 Task: Apply the format duration.
Action: Mouse moved to (112, 176)
Screenshot: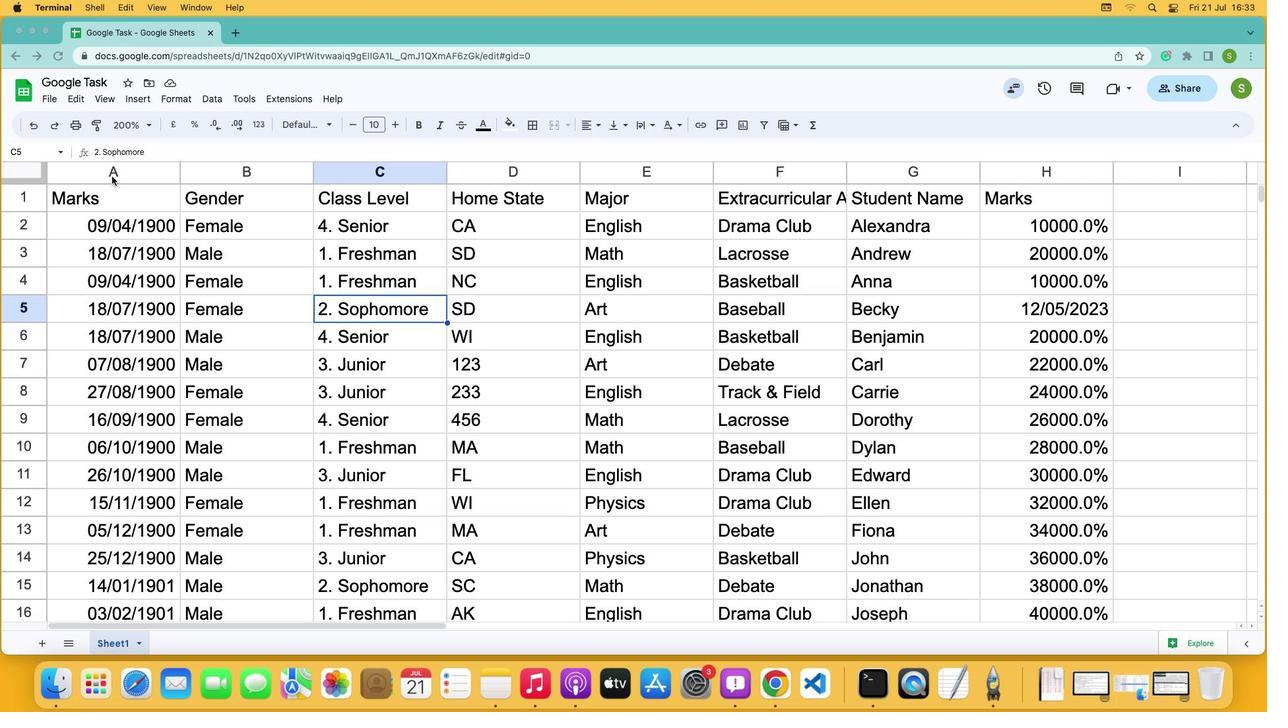 
Action: Mouse pressed left at (112, 176)
Screenshot: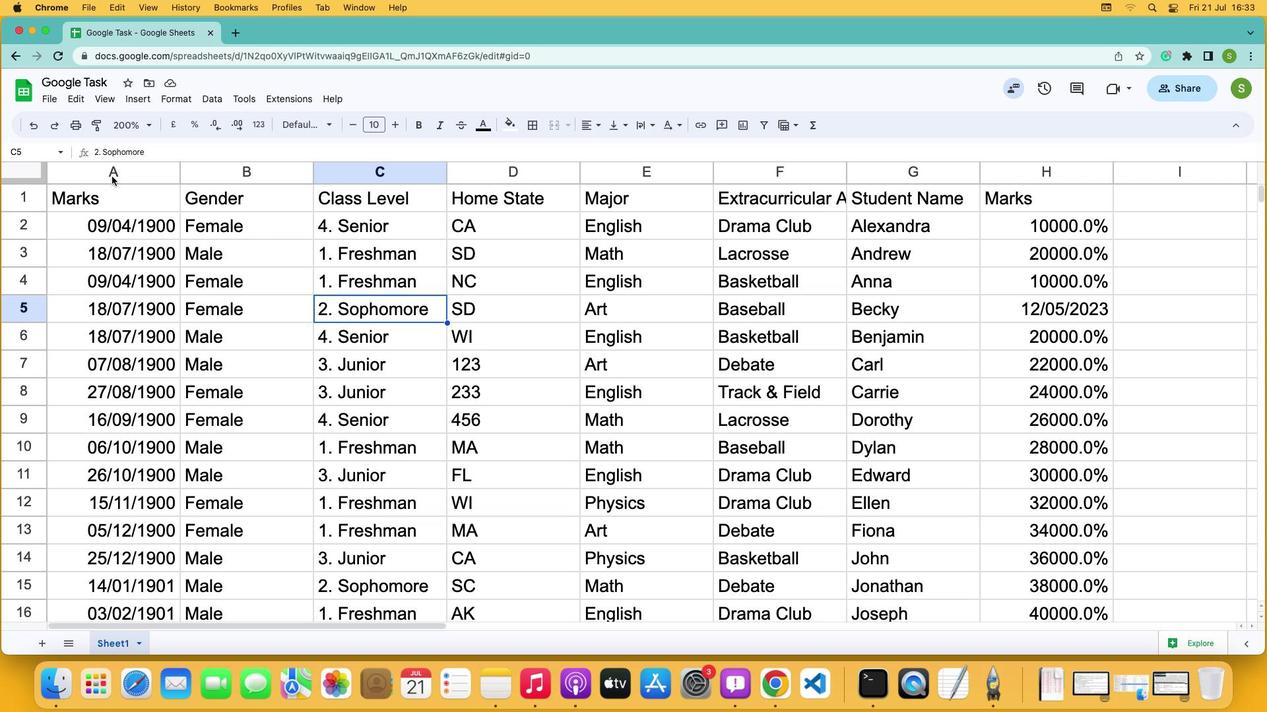 
Action: Mouse moved to (112, 174)
Screenshot: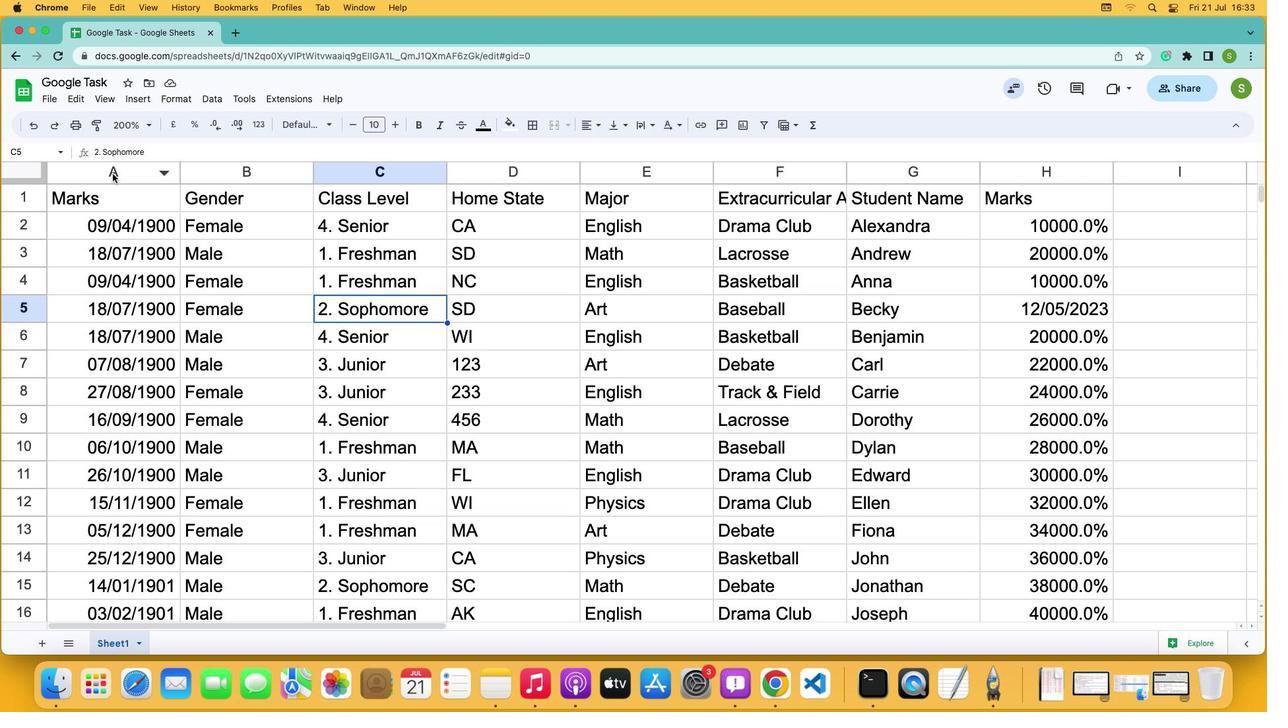 
Action: Mouse pressed left at (112, 174)
Screenshot: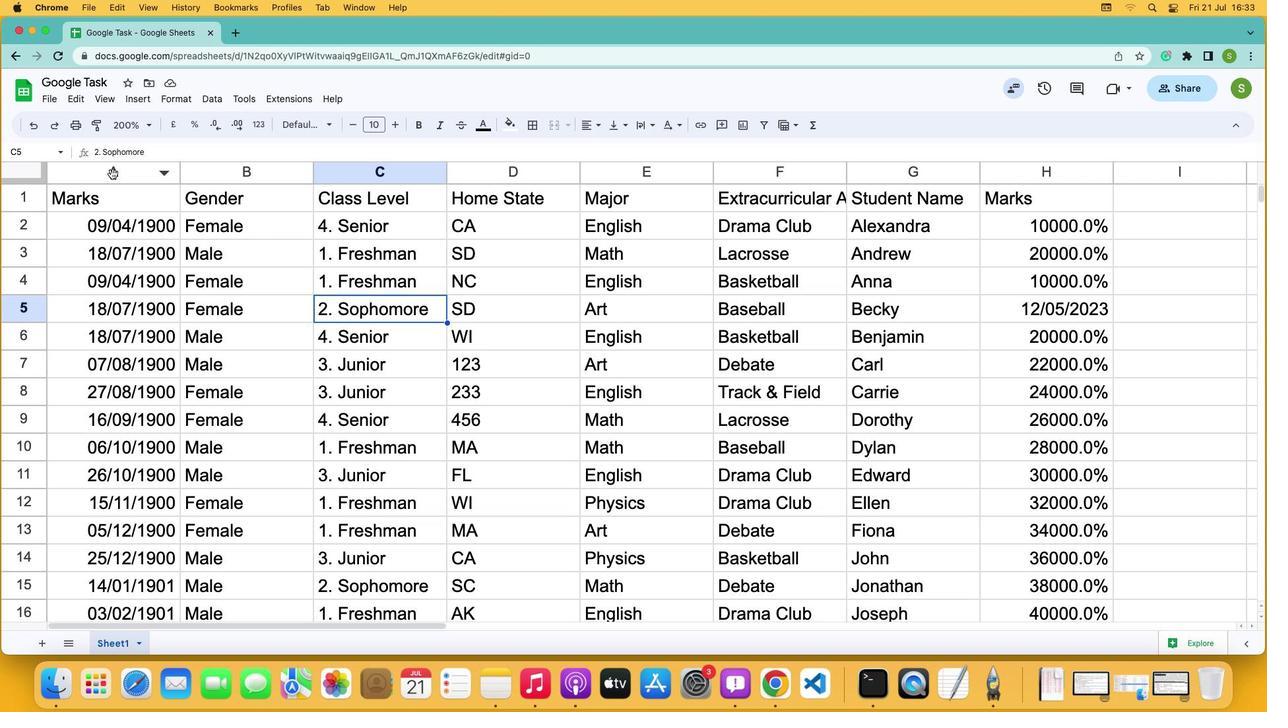 
Action: Mouse moved to (263, 121)
Screenshot: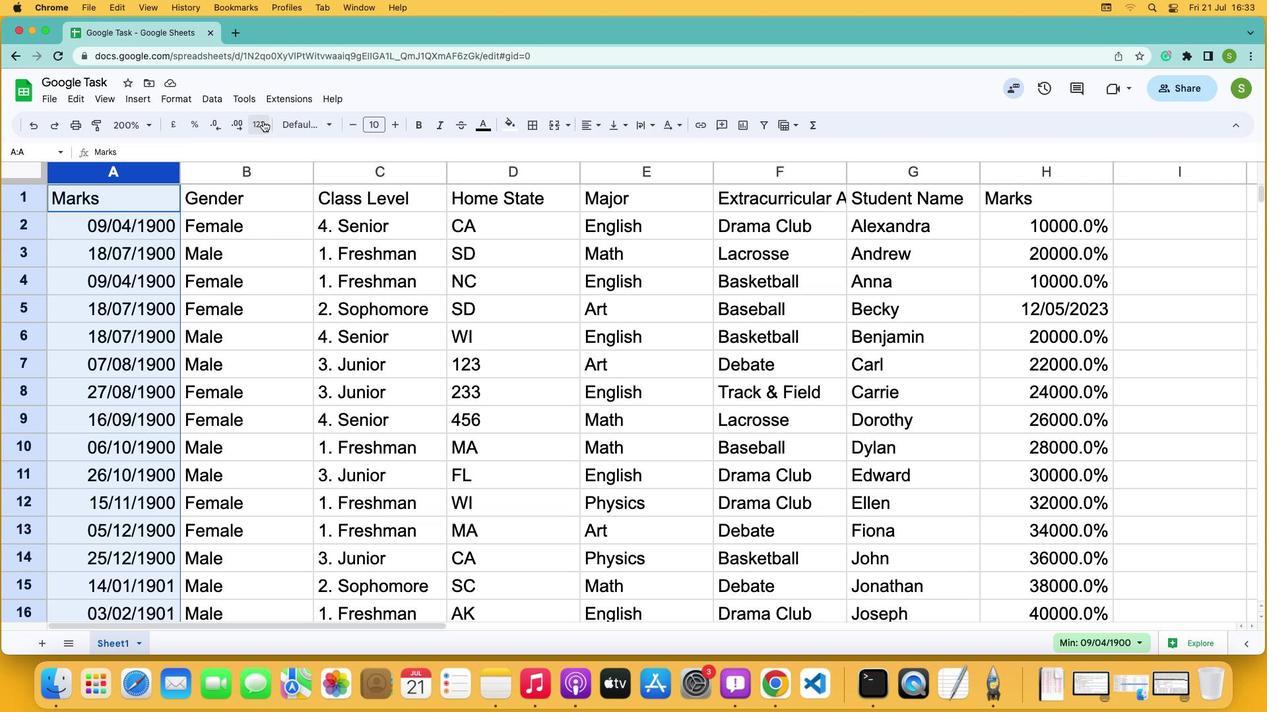
Action: Mouse pressed left at (263, 121)
Screenshot: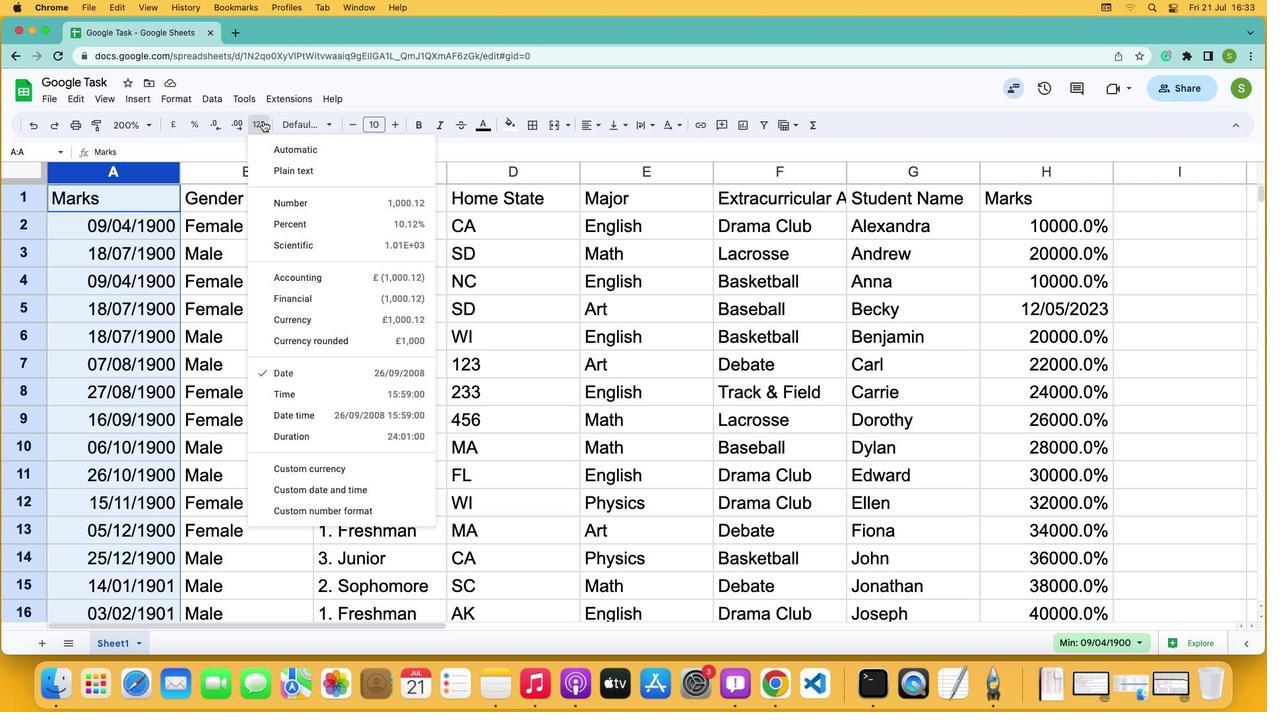 
Action: Mouse moved to (279, 434)
Screenshot: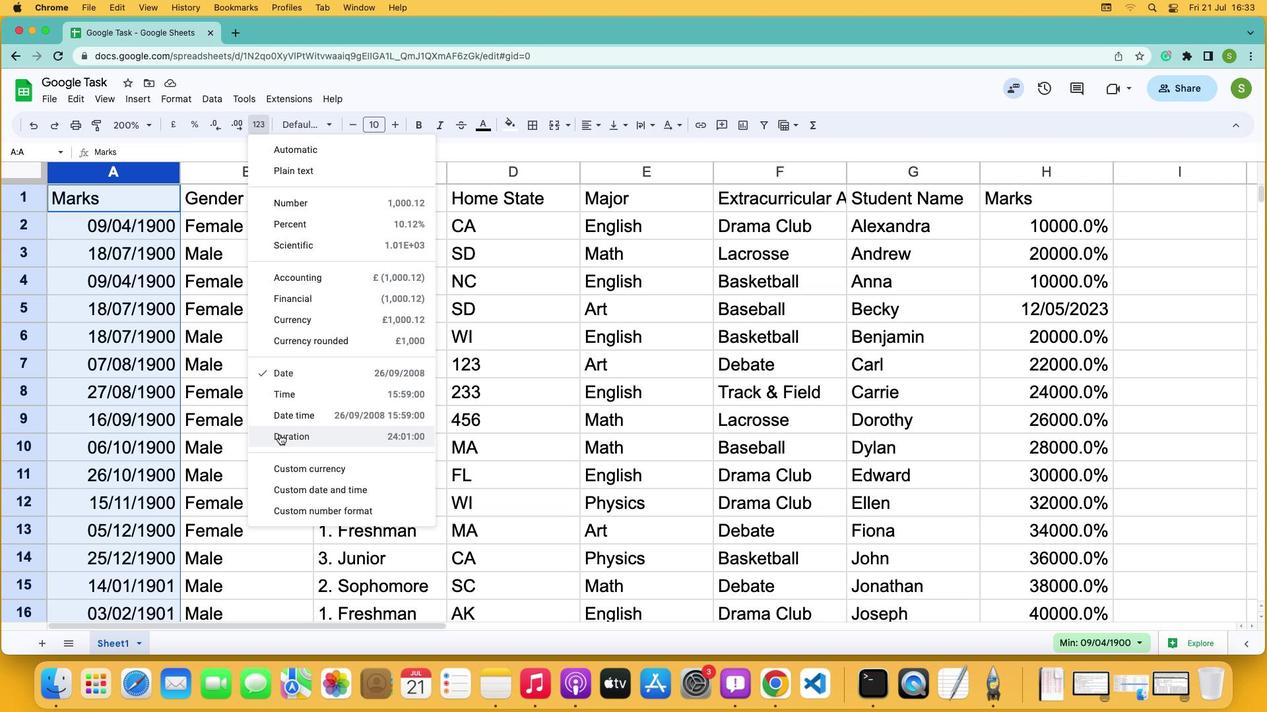 
Action: Mouse pressed left at (279, 434)
Screenshot: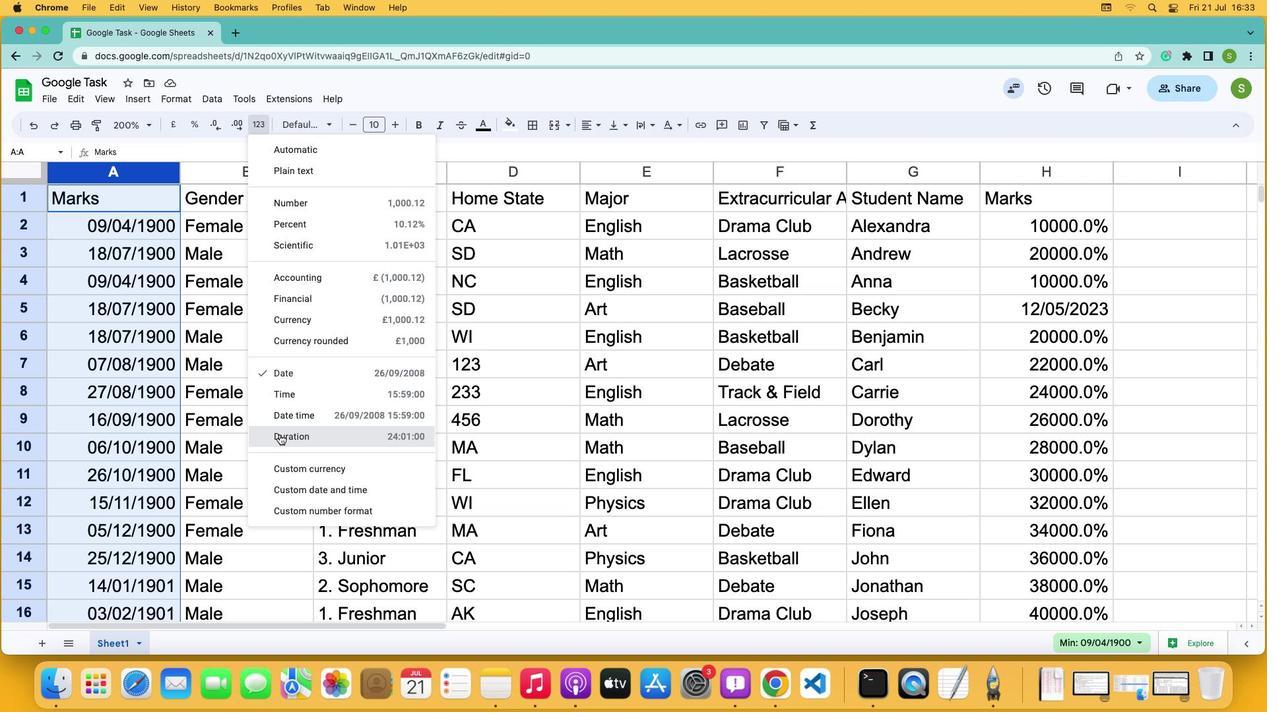 
Action: Mouse moved to (281, 428)
Screenshot: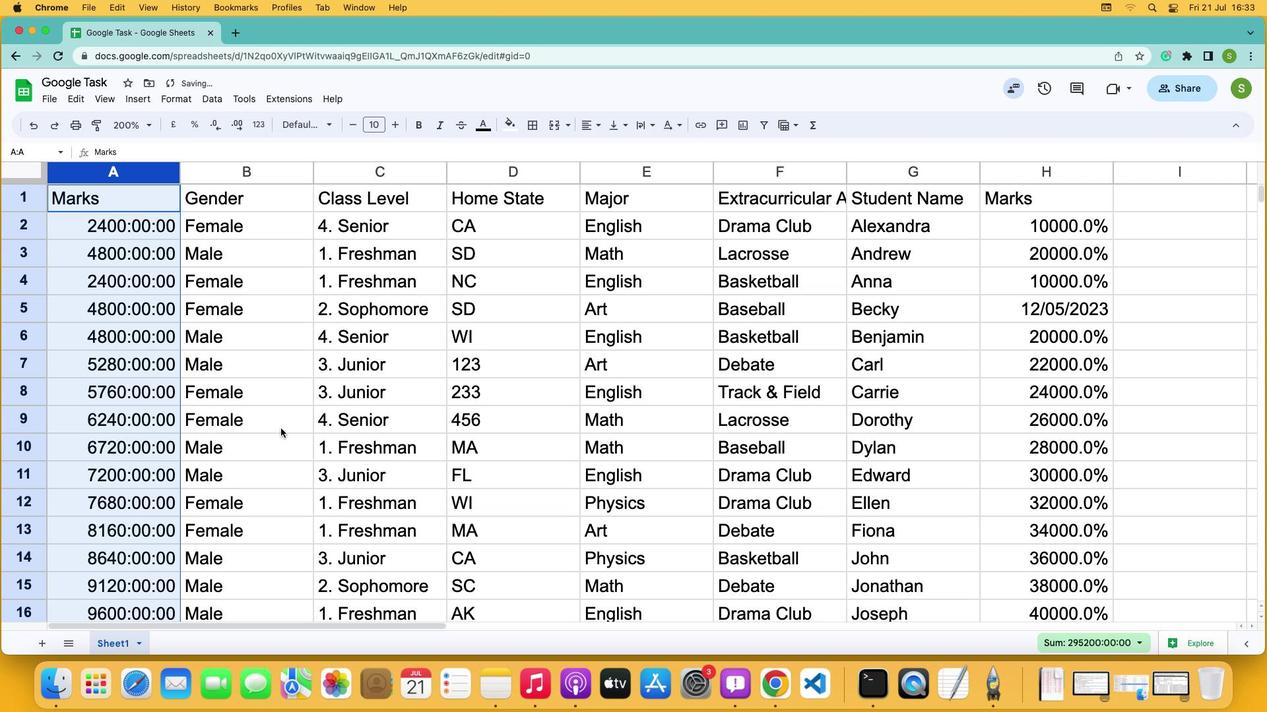 
